 Task: Create a due date automation trigger when advanced on, on the monday of the week before a card is due add fields with custom field "Resume" set to a date more than 1 working days ago at 11:00 AM.
Action: Mouse moved to (952, 78)
Screenshot: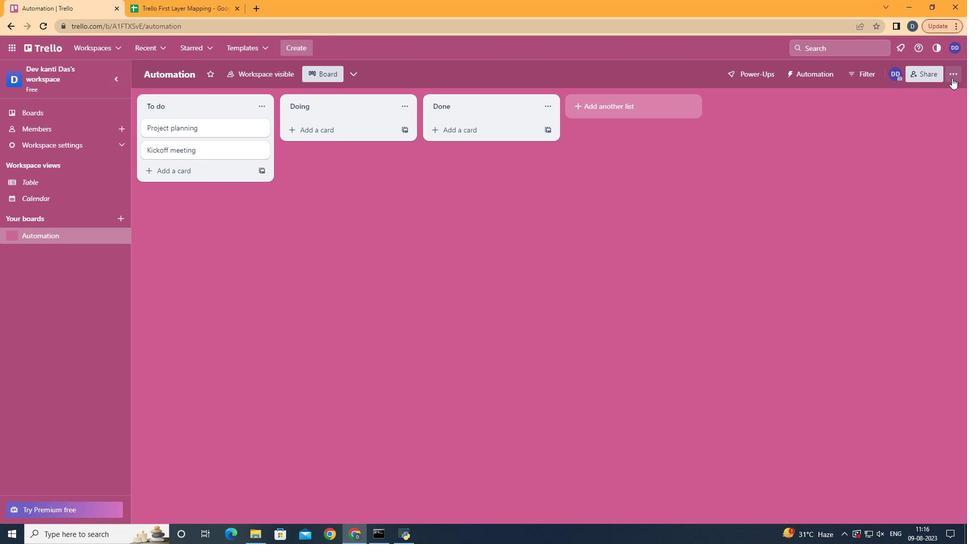 
Action: Mouse pressed left at (952, 78)
Screenshot: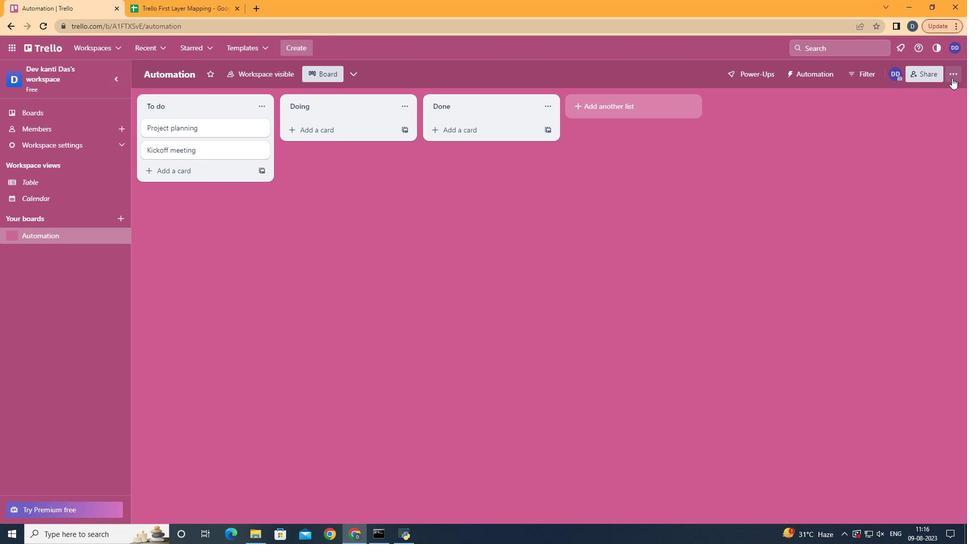 
Action: Mouse moved to (847, 223)
Screenshot: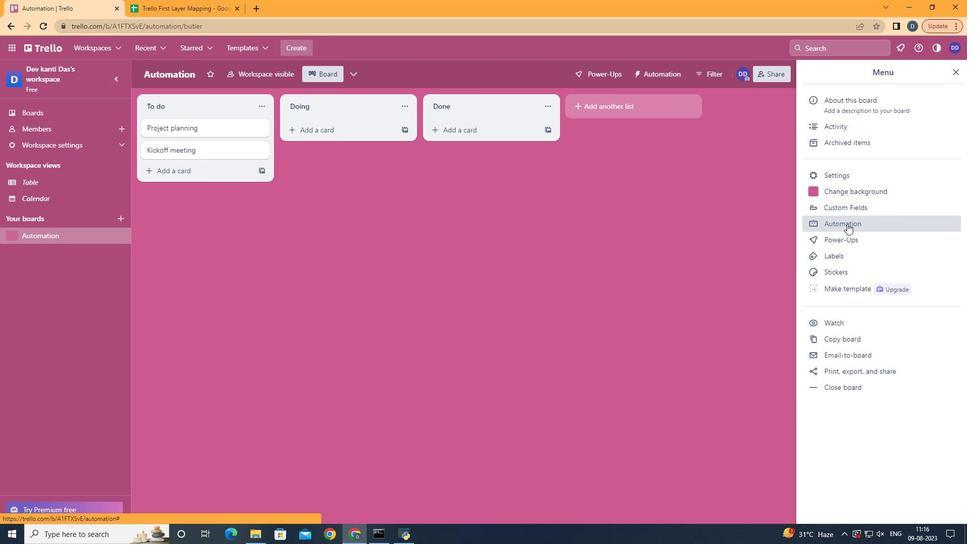 
Action: Mouse pressed left at (847, 223)
Screenshot: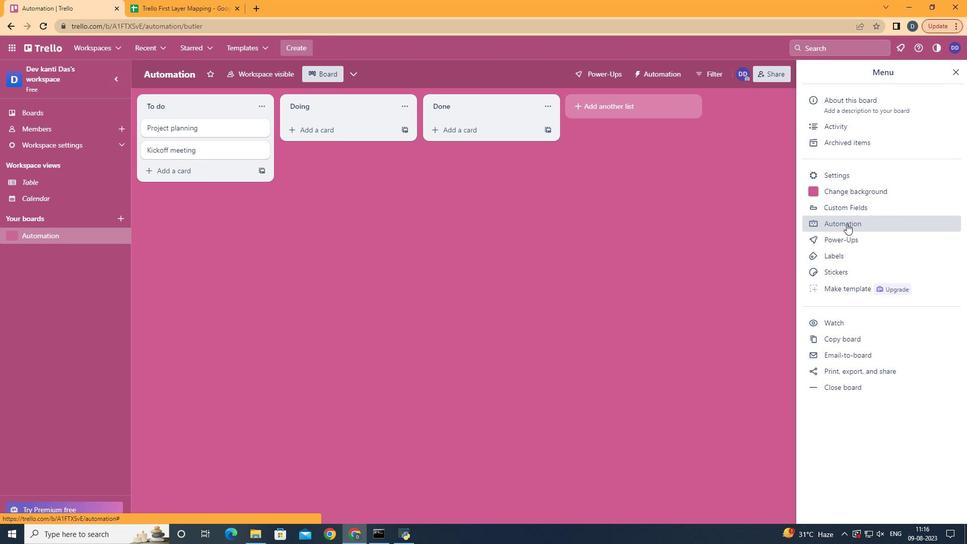 
Action: Mouse moved to (165, 199)
Screenshot: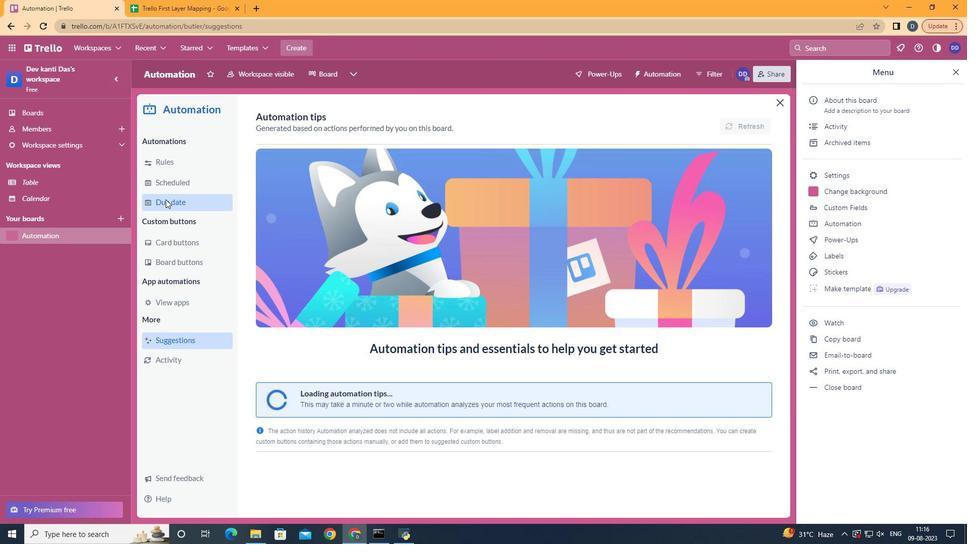 
Action: Mouse pressed left at (165, 199)
Screenshot: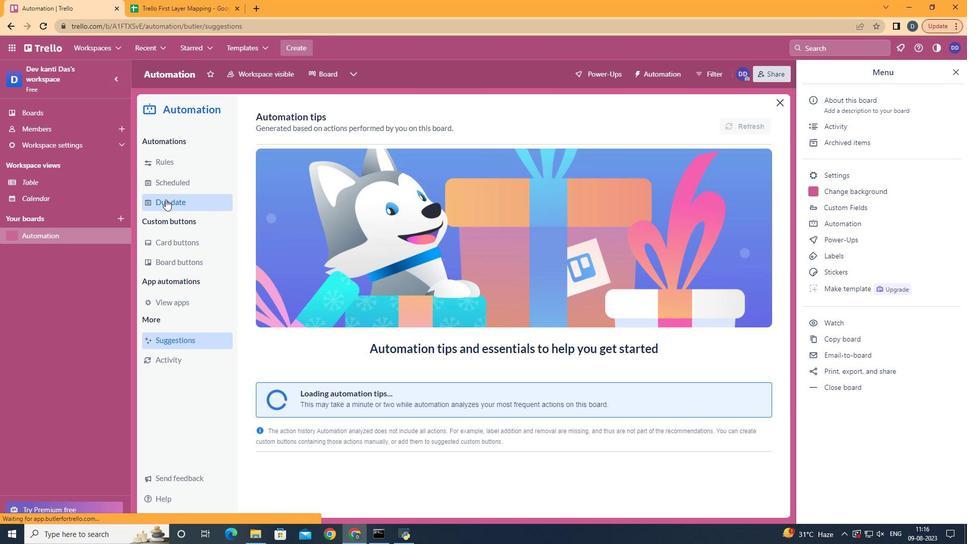 
Action: Mouse moved to (708, 116)
Screenshot: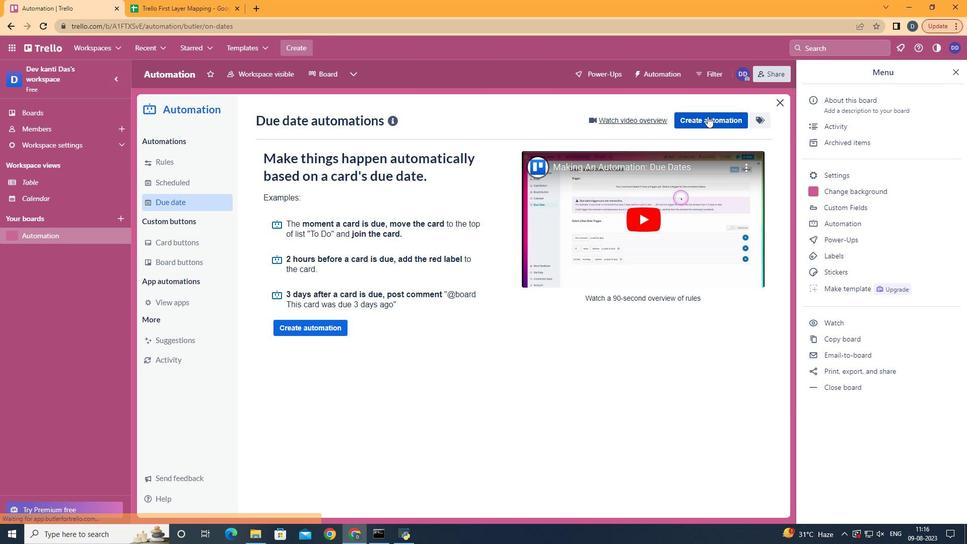 
Action: Mouse pressed left at (708, 116)
Screenshot: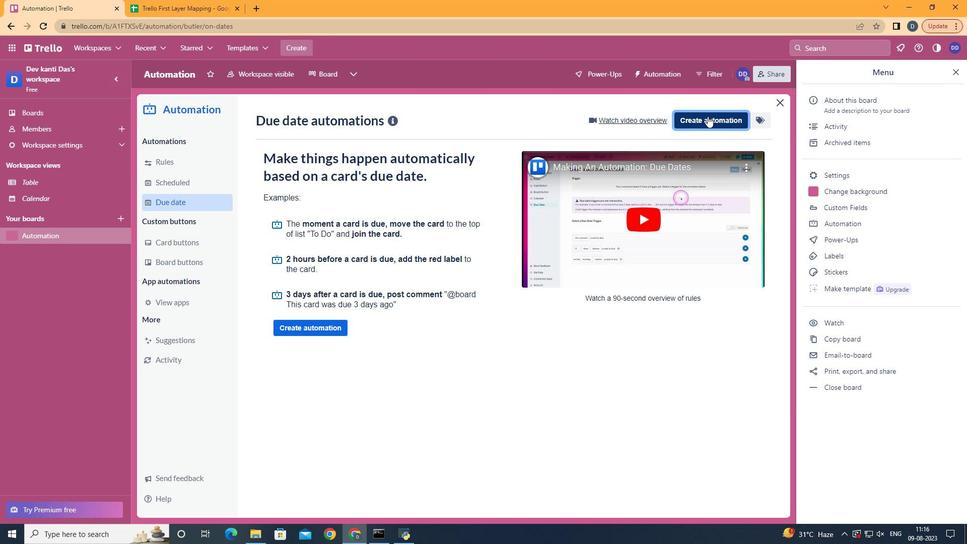 
Action: Mouse moved to (499, 219)
Screenshot: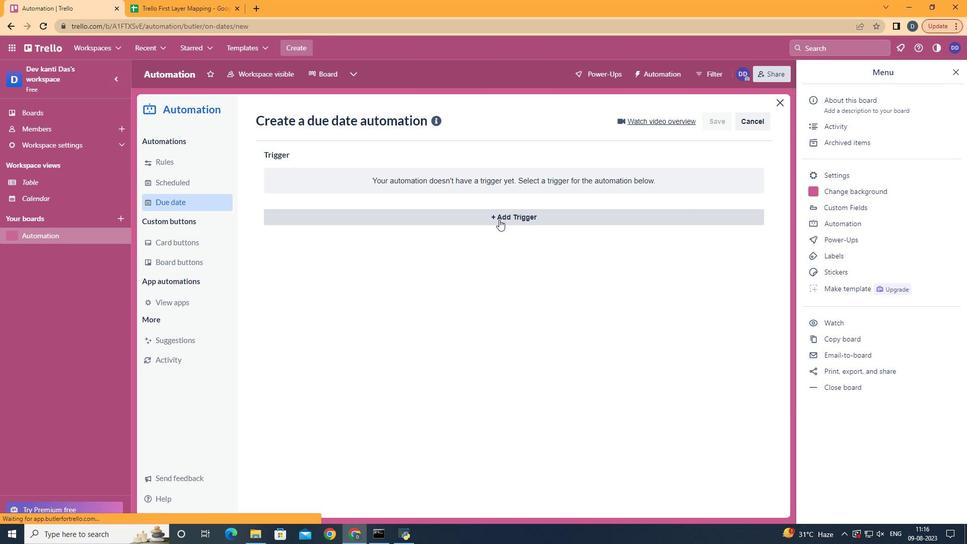 
Action: Mouse pressed left at (499, 219)
Screenshot: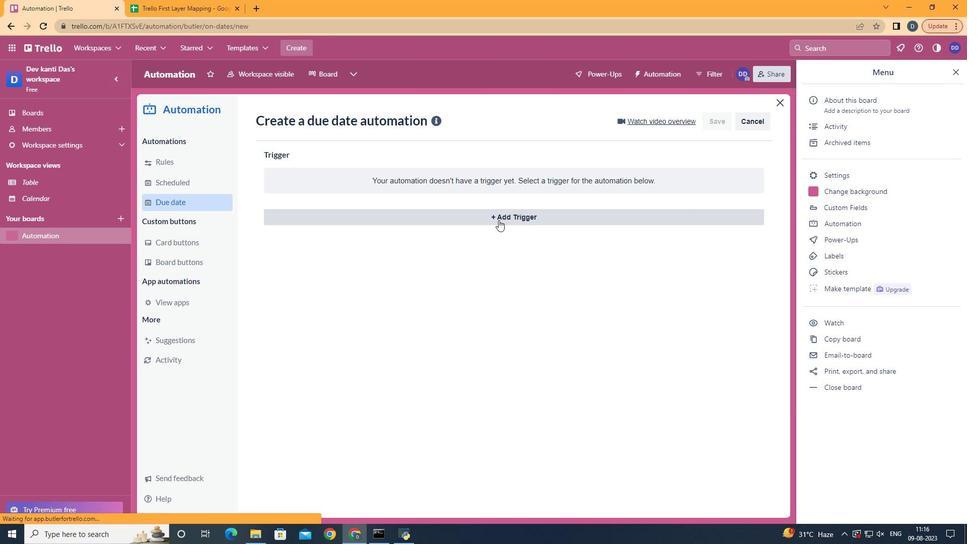 
Action: Mouse moved to (367, 486)
Screenshot: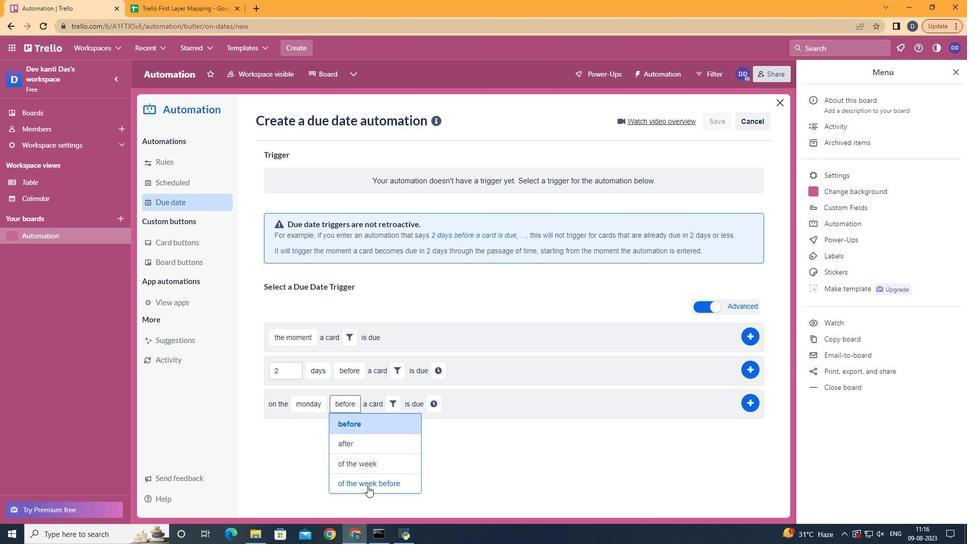 
Action: Mouse pressed left at (367, 486)
Screenshot: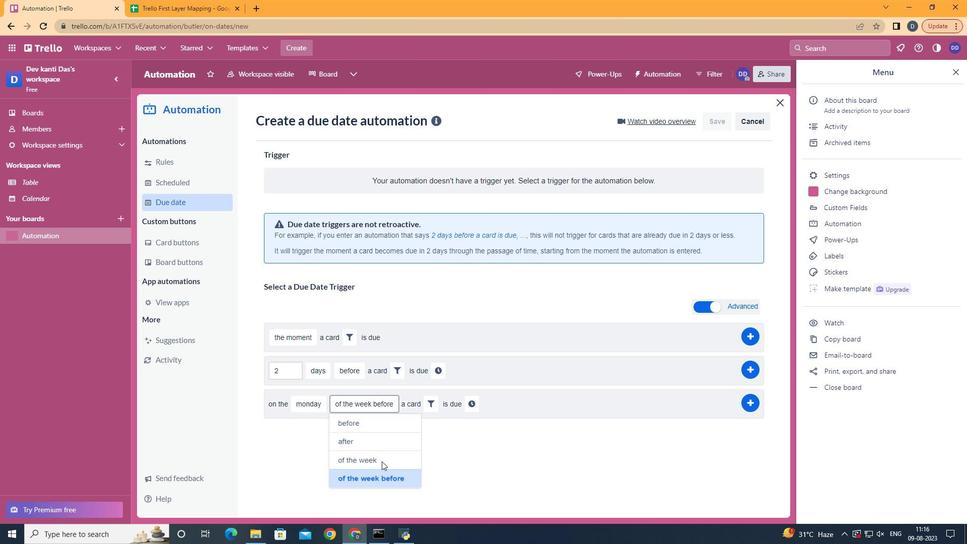 
Action: Mouse moved to (432, 405)
Screenshot: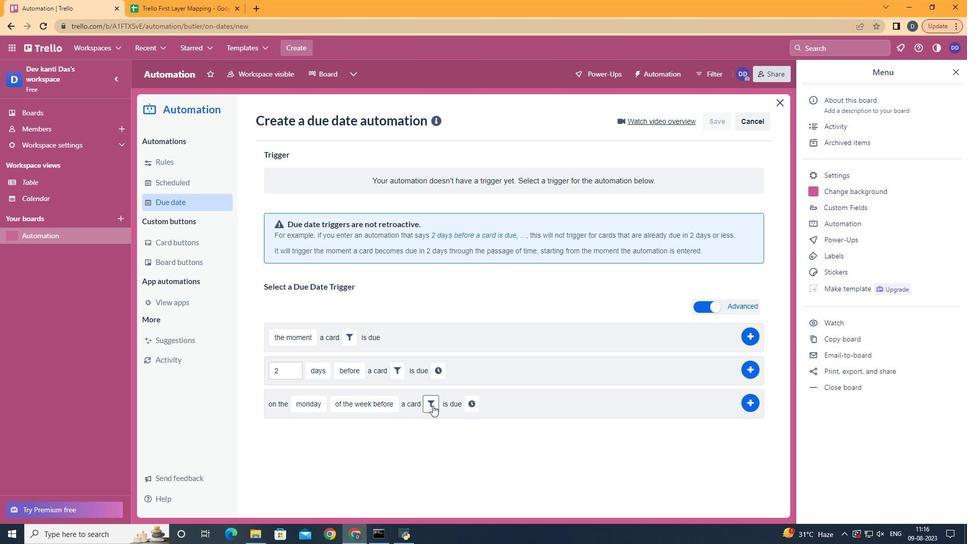 
Action: Mouse pressed left at (432, 405)
Screenshot: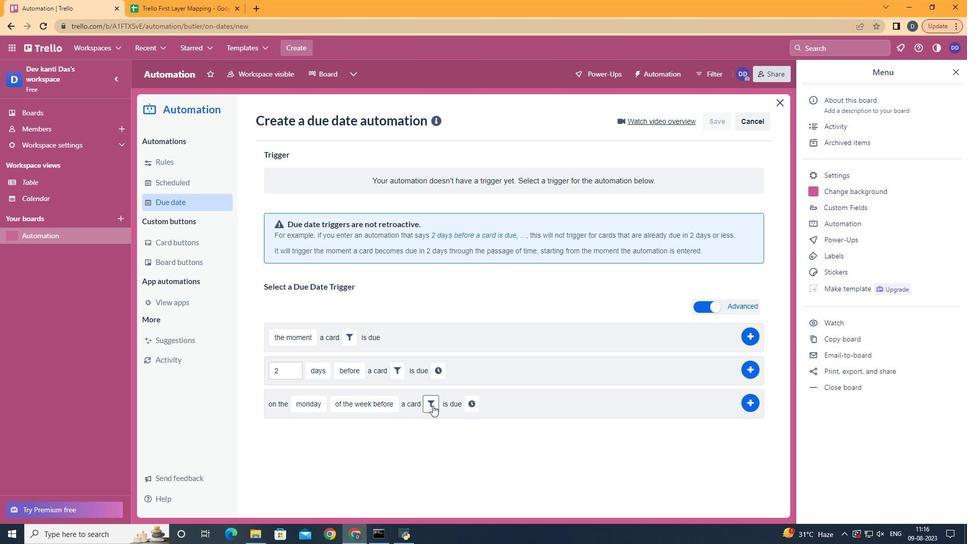 
Action: Mouse moved to (589, 439)
Screenshot: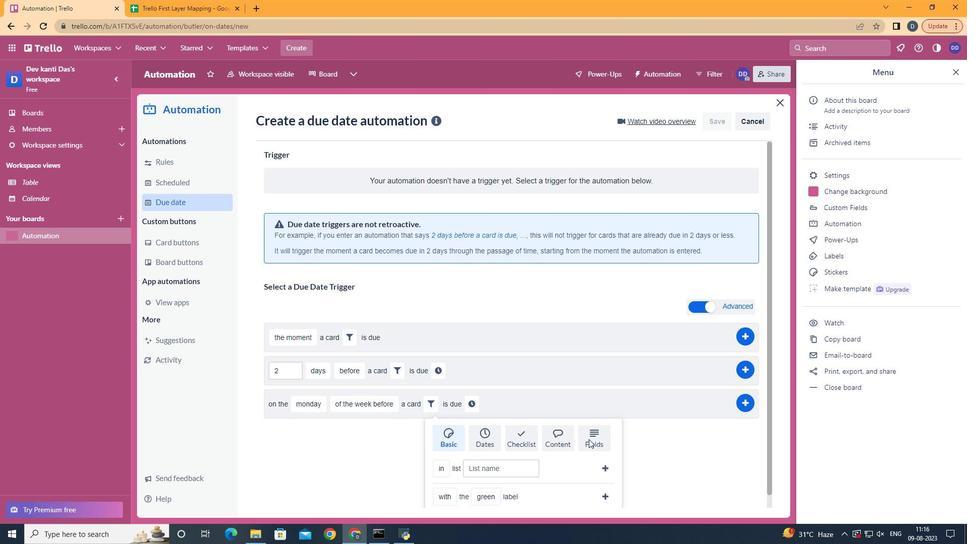 
Action: Mouse pressed left at (589, 439)
Screenshot: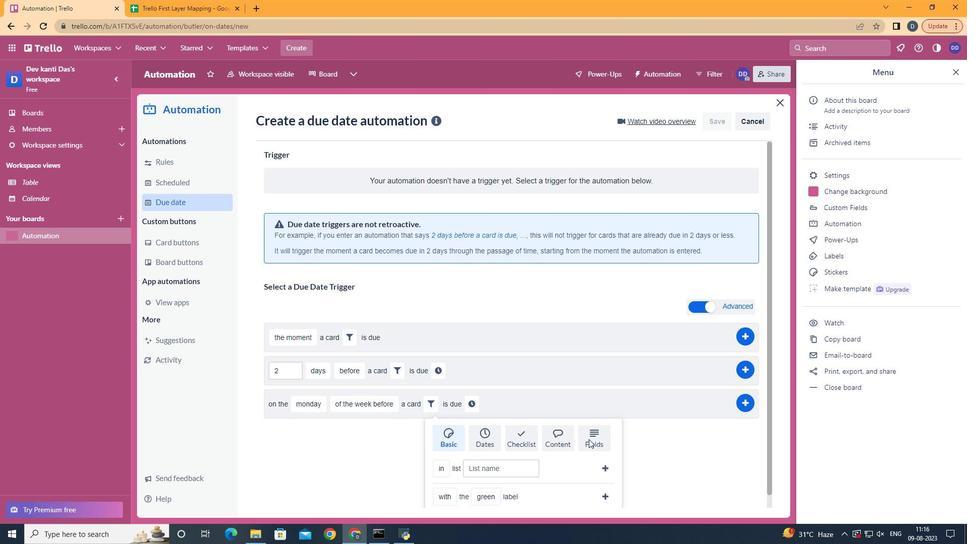 
Action: Mouse scrolled (589, 438) with delta (0, 0)
Screenshot: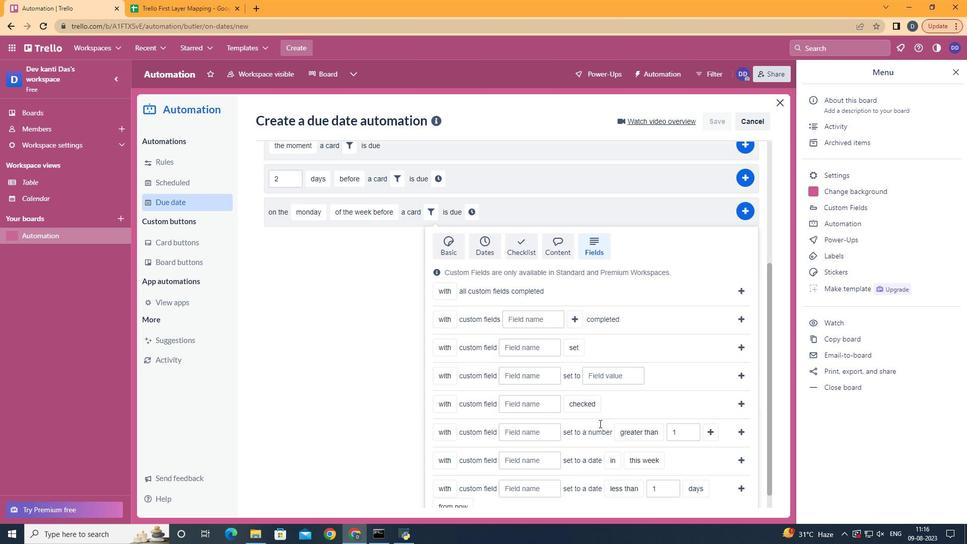
Action: Mouse scrolled (589, 438) with delta (0, 0)
Screenshot: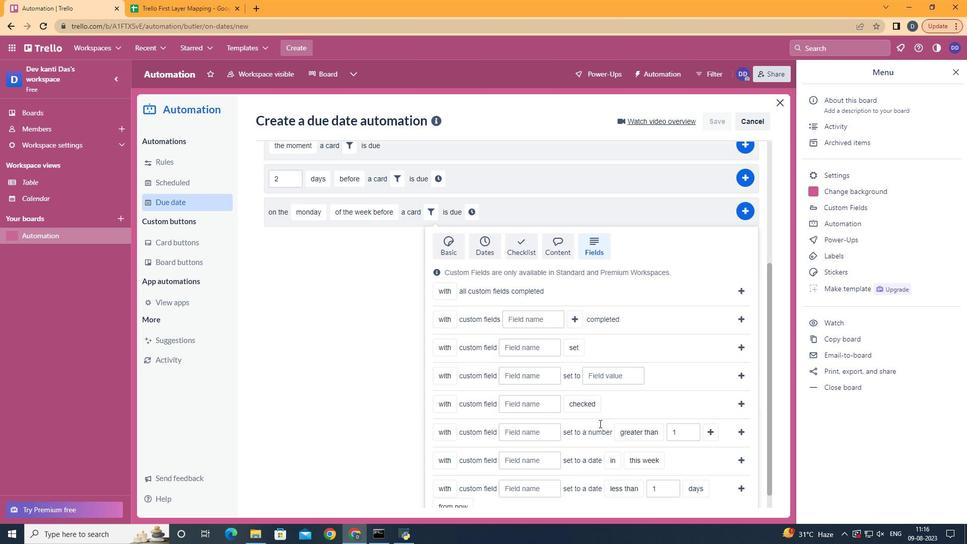 
Action: Mouse scrolled (589, 438) with delta (0, 0)
Screenshot: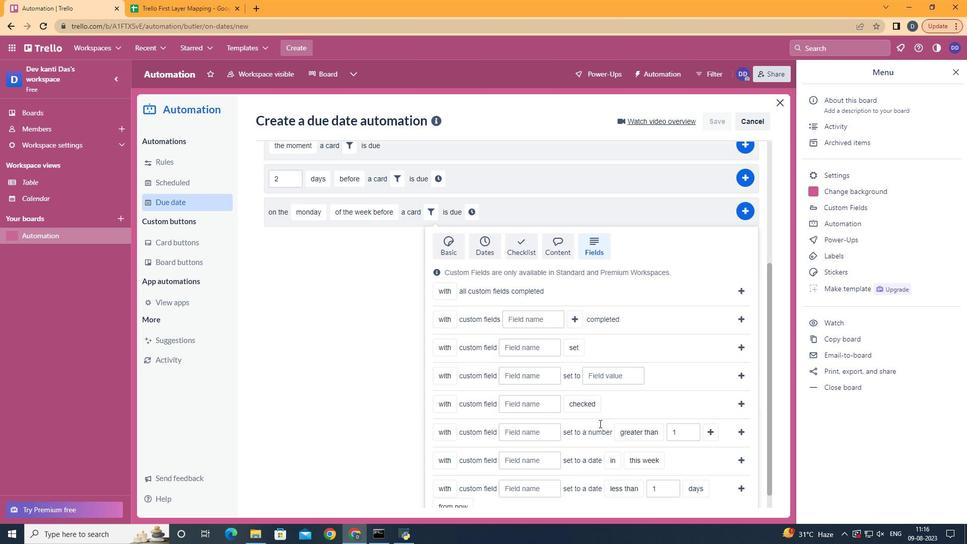 
Action: Mouse scrolled (589, 438) with delta (0, 0)
Screenshot: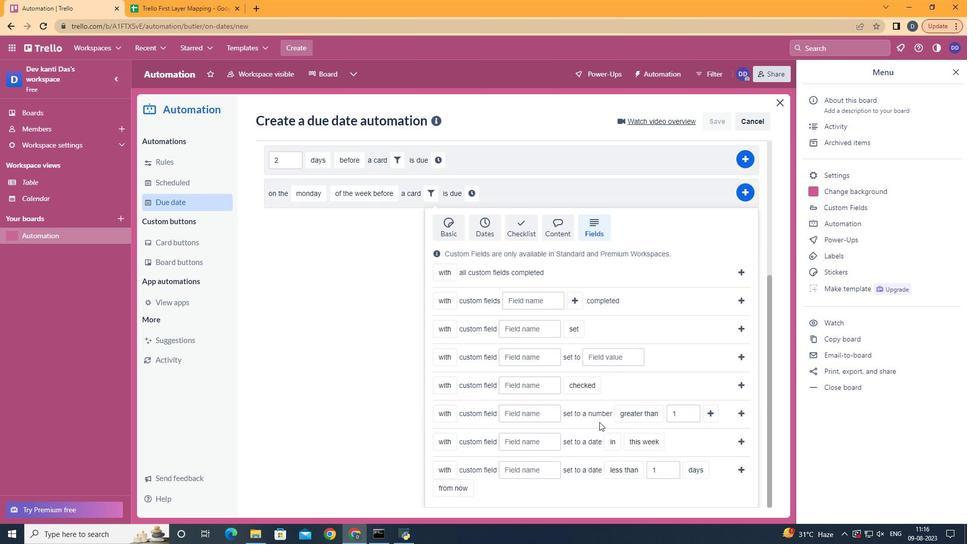 
Action: Mouse scrolled (589, 438) with delta (0, 0)
Screenshot: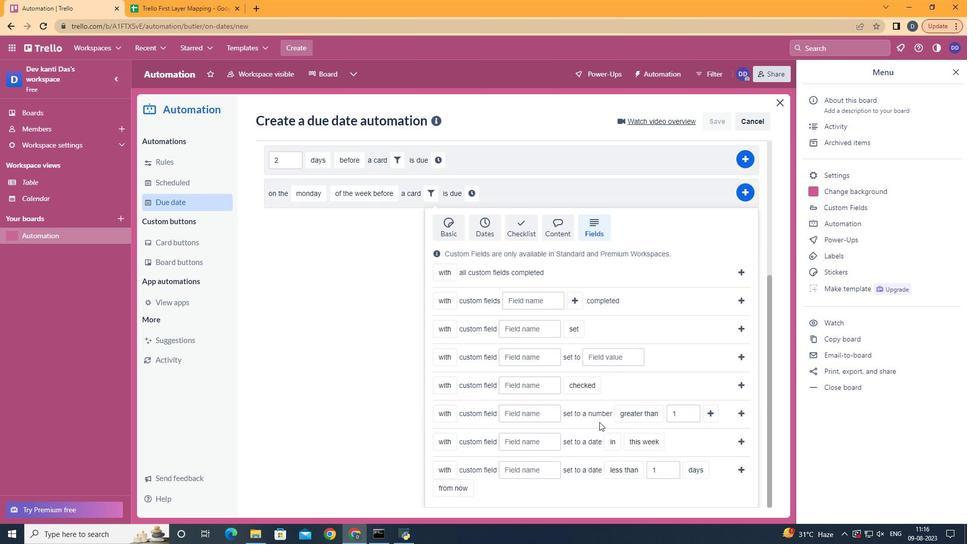 
Action: Mouse moved to (455, 428)
Screenshot: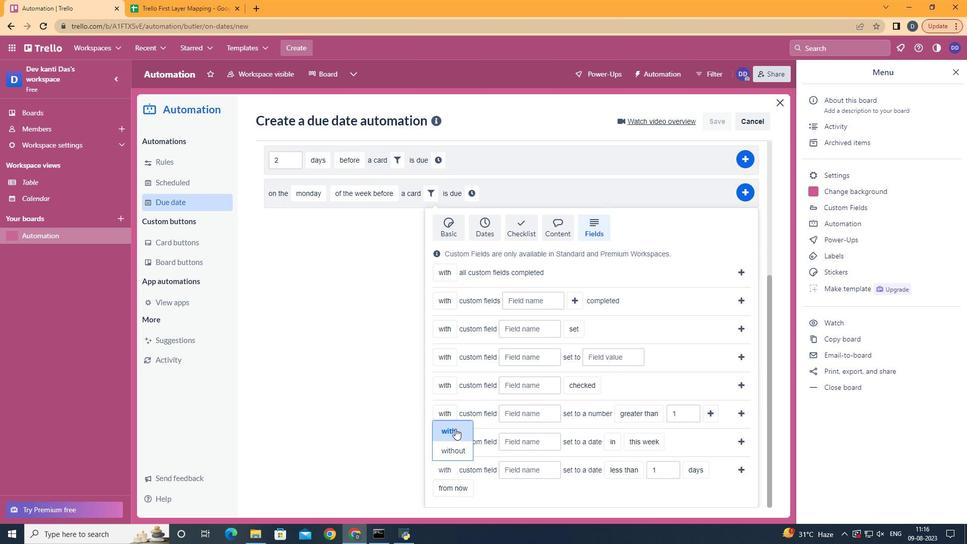 
Action: Mouse pressed left at (455, 428)
Screenshot: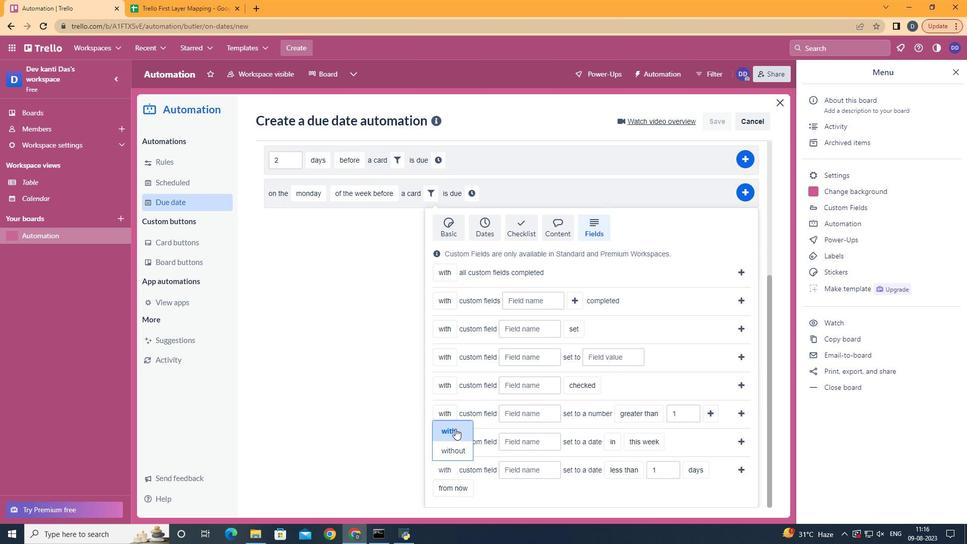 
Action: Mouse moved to (532, 476)
Screenshot: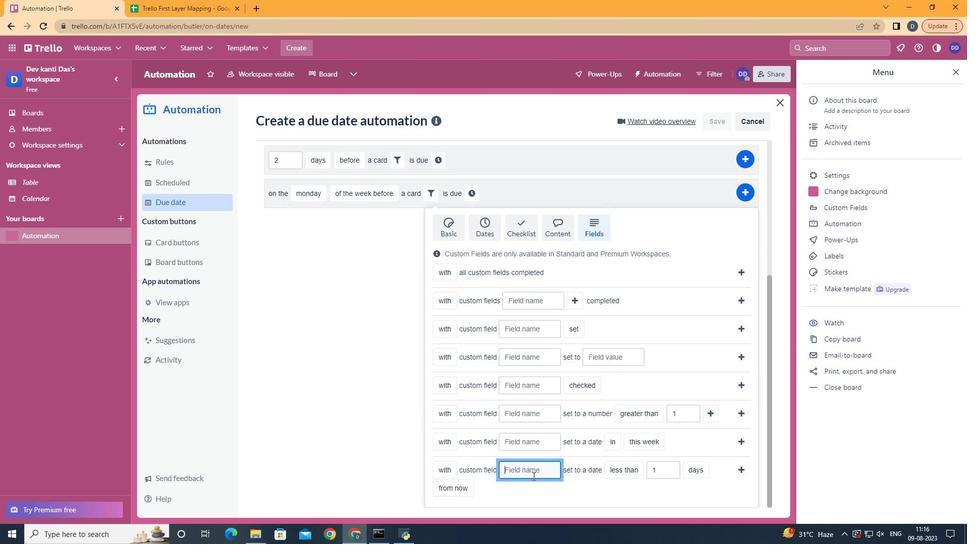 
Action: Mouse pressed left at (532, 476)
Screenshot: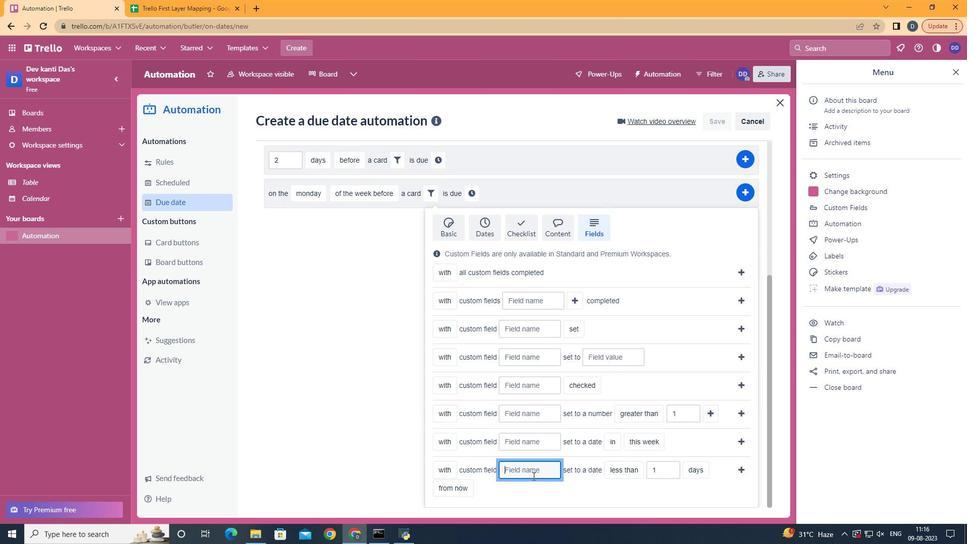
Action: Mouse moved to (533, 476)
Screenshot: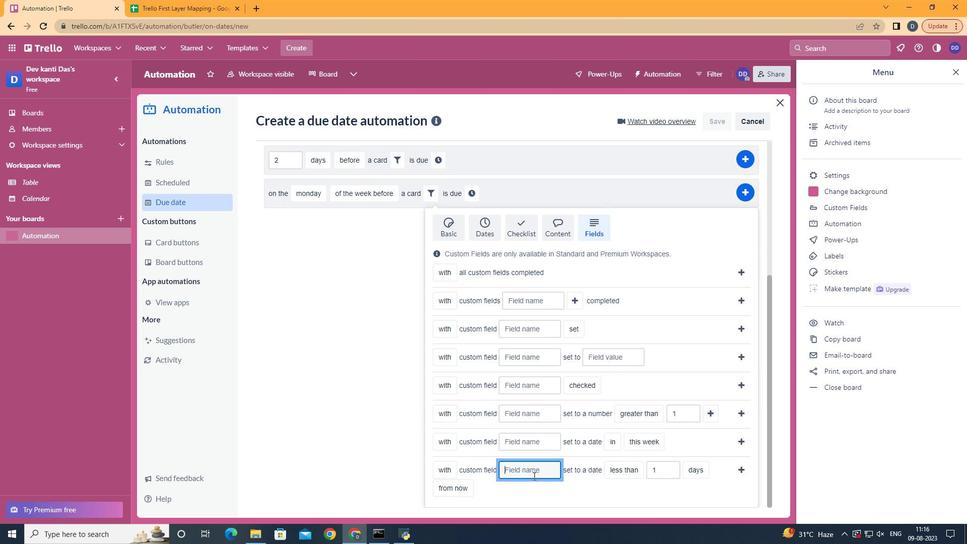
Action: Key pressed <Key.shift>Resume
Screenshot: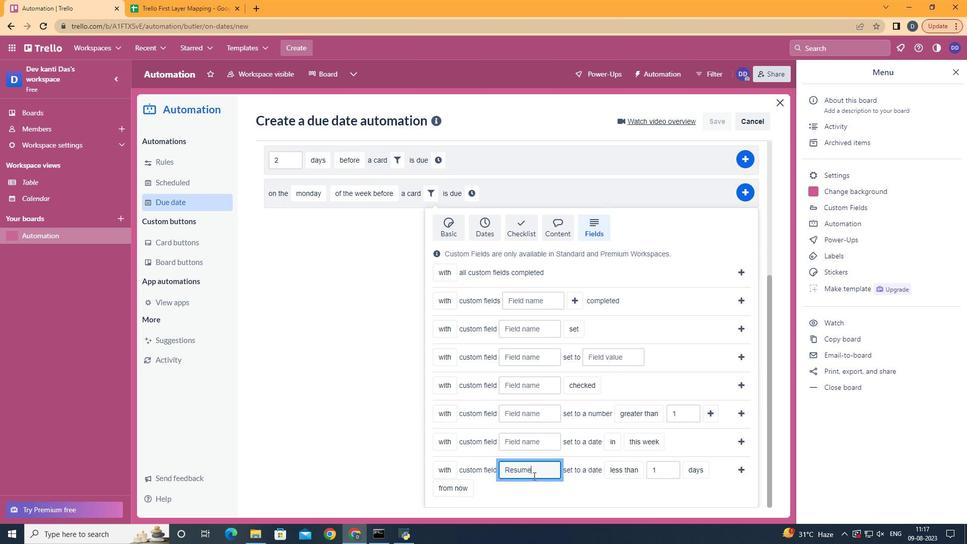 
Action: Mouse moved to (628, 422)
Screenshot: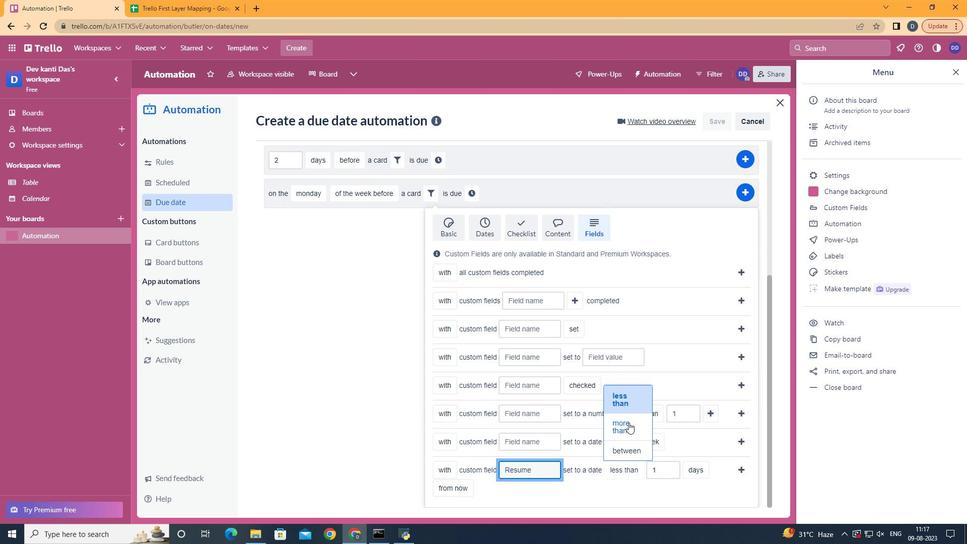 
Action: Mouse pressed left at (628, 422)
Screenshot: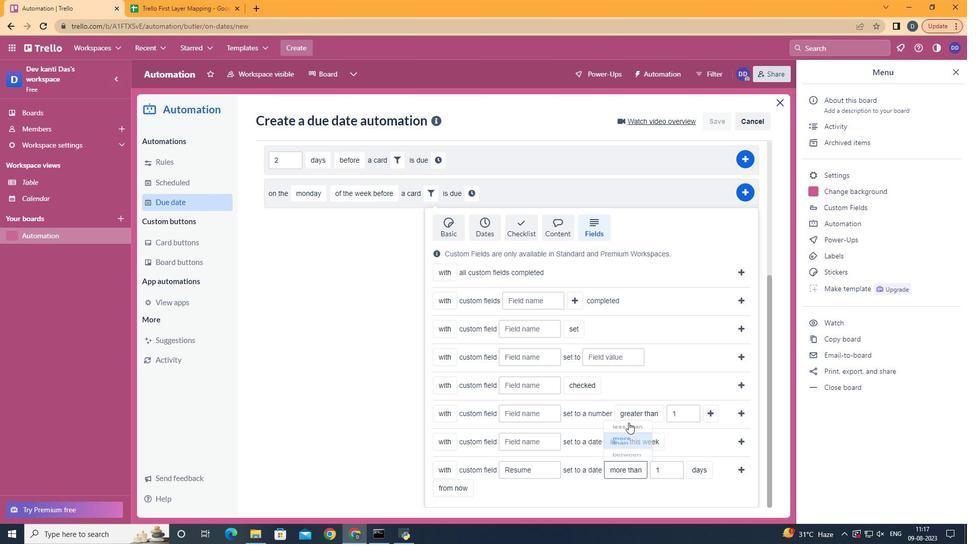 
Action: Mouse moved to (706, 452)
Screenshot: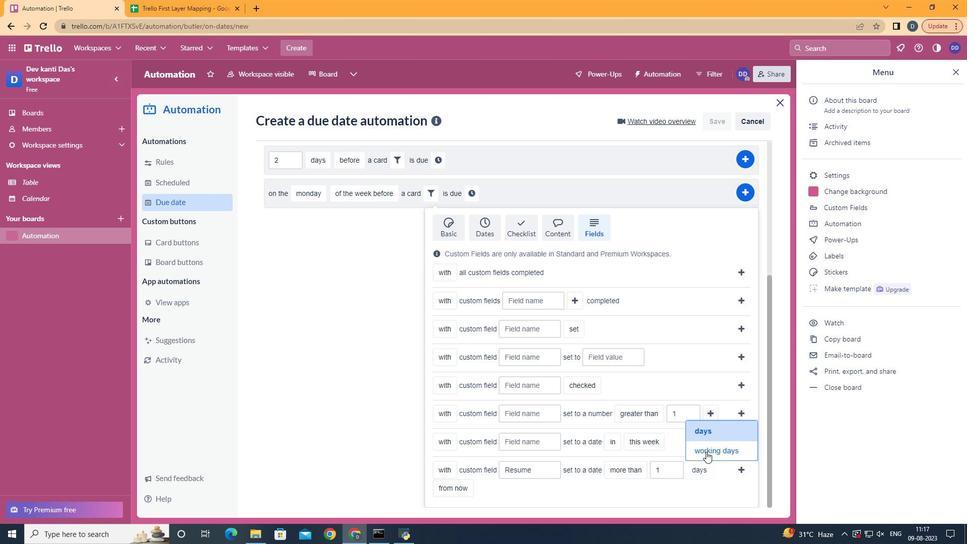 
Action: Mouse pressed left at (706, 452)
Screenshot: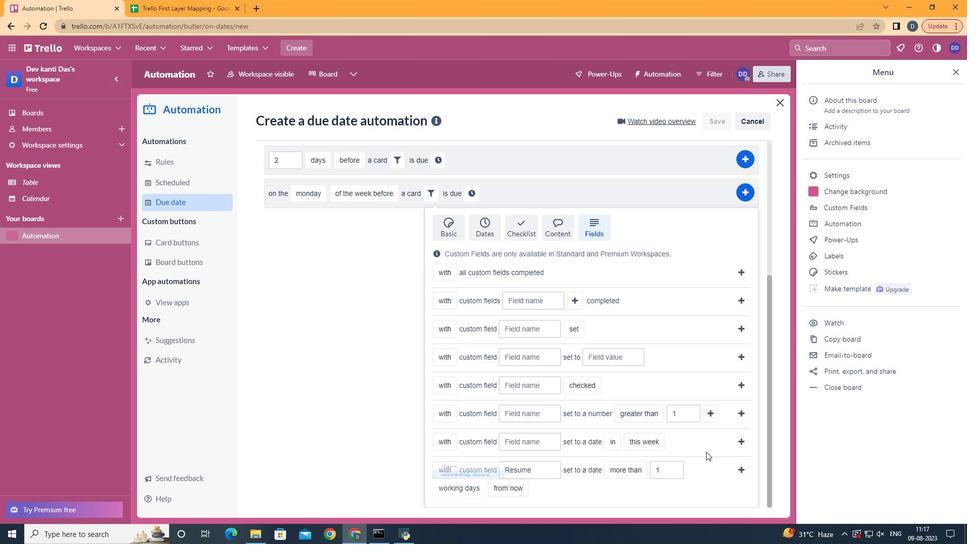 
Action: Mouse moved to (522, 475)
Screenshot: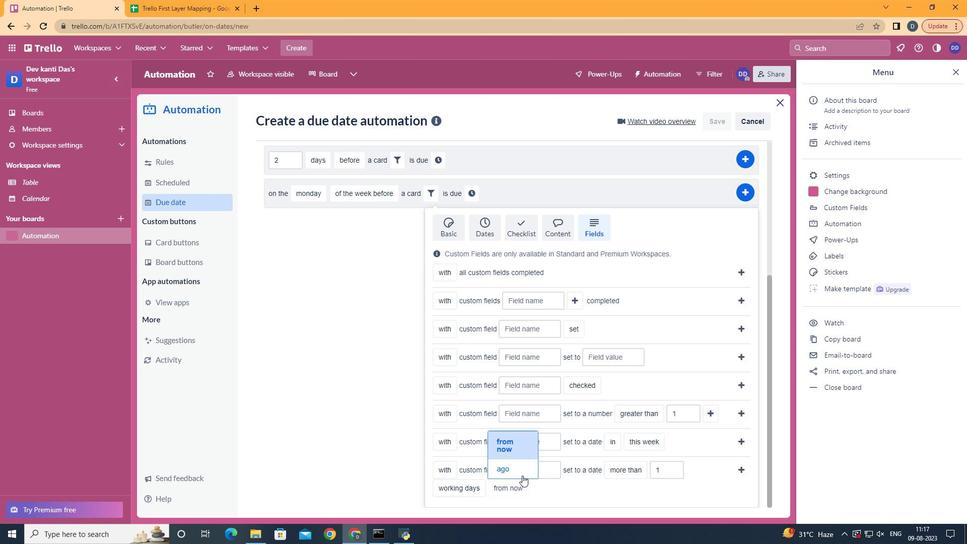 
Action: Mouse pressed left at (522, 475)
Screenshot: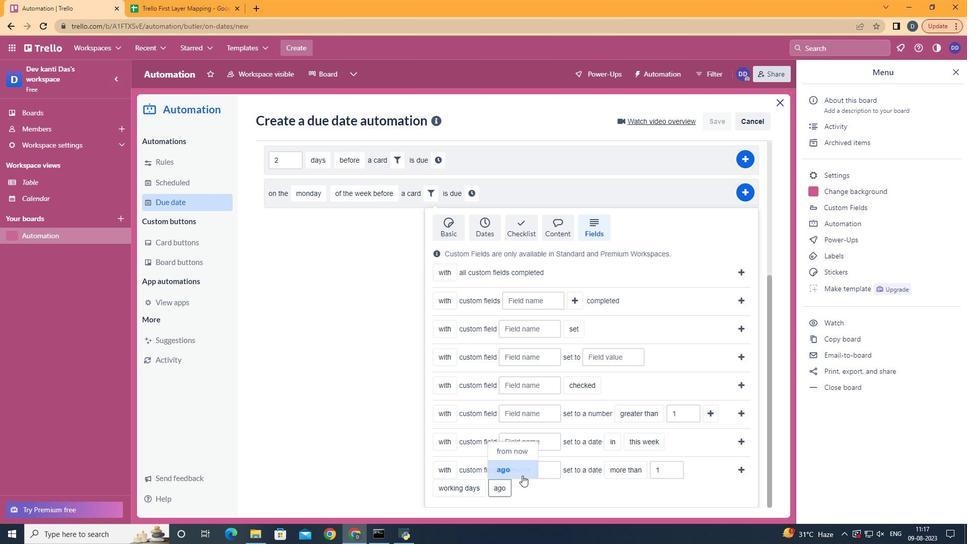 
Action: Mouse moved to (738, 469)
Screenshot: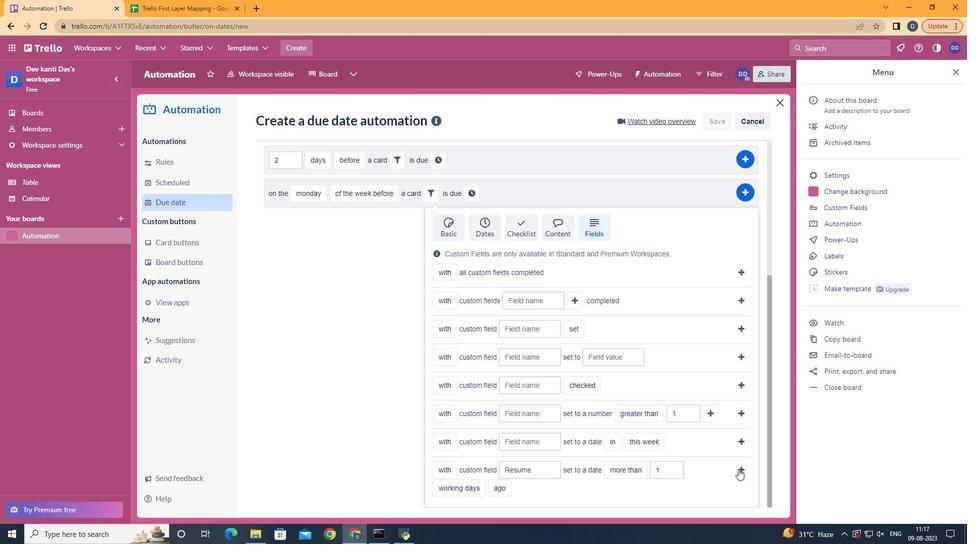 
Action: Mouse pressed left at (738, 469)
Screenshot: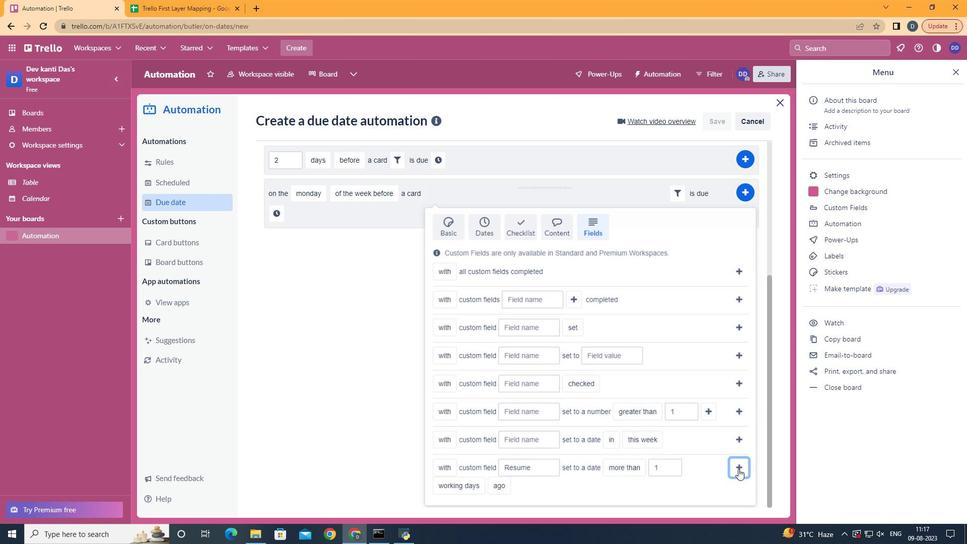 
Action: Mouse moved to (721, 412)
Screenshot: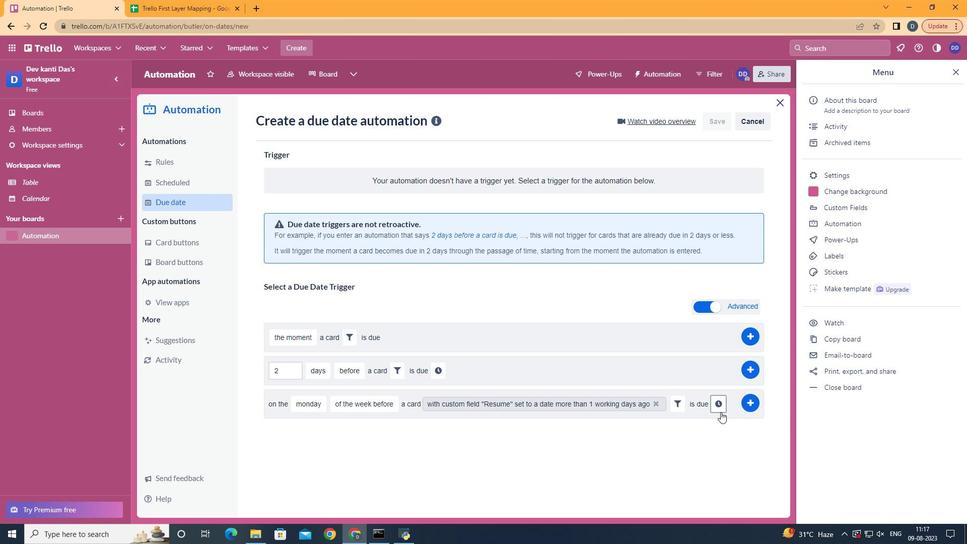 
Action: Mouse pressed left at (721, 412)
Screenshot: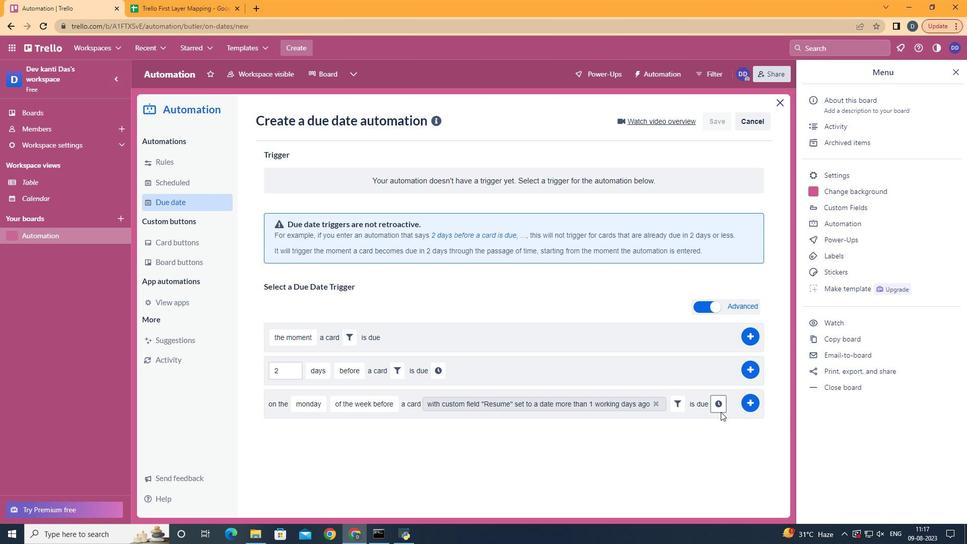 
Action: Mouse moved to (348, 429)
Screenshot: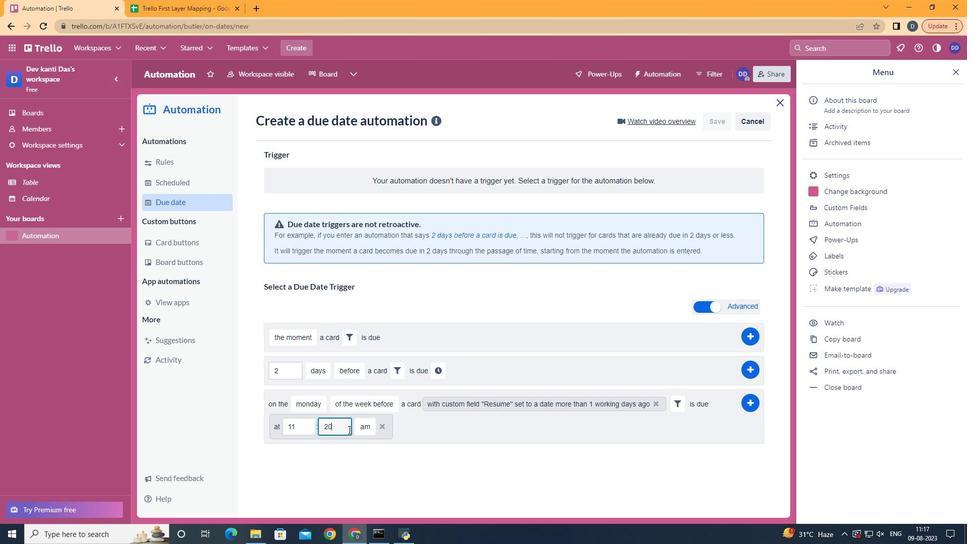 
Action: Mouse pressed left at (348, 429)
Screenshot: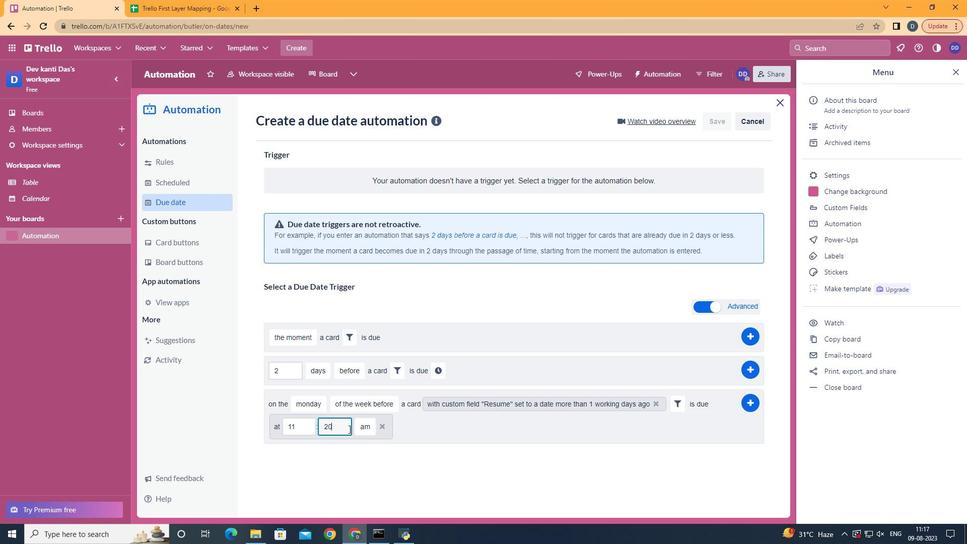 
Action: Mouse moved to (349, 429)
Screenshot: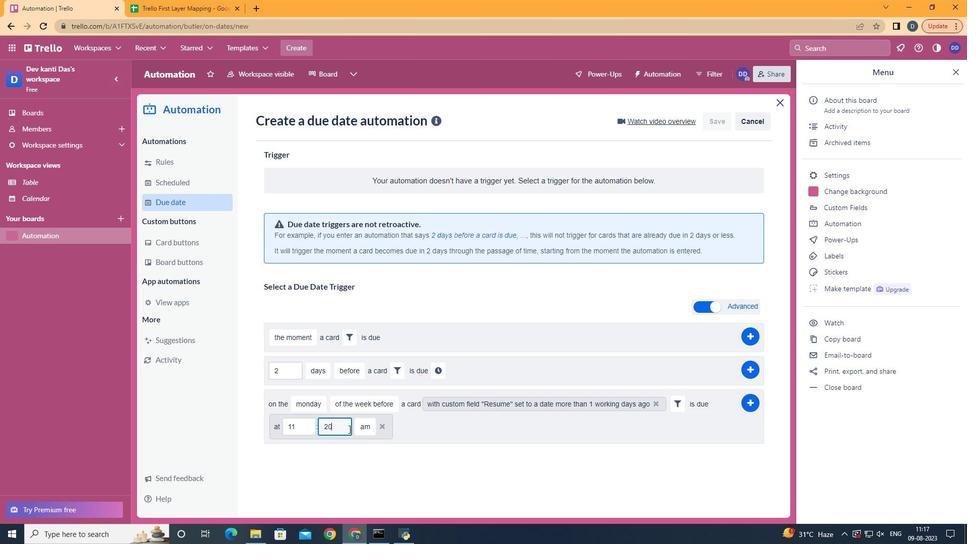 
Action: Key pressed <Key.backspace><Key.backspace>00
Screenshot: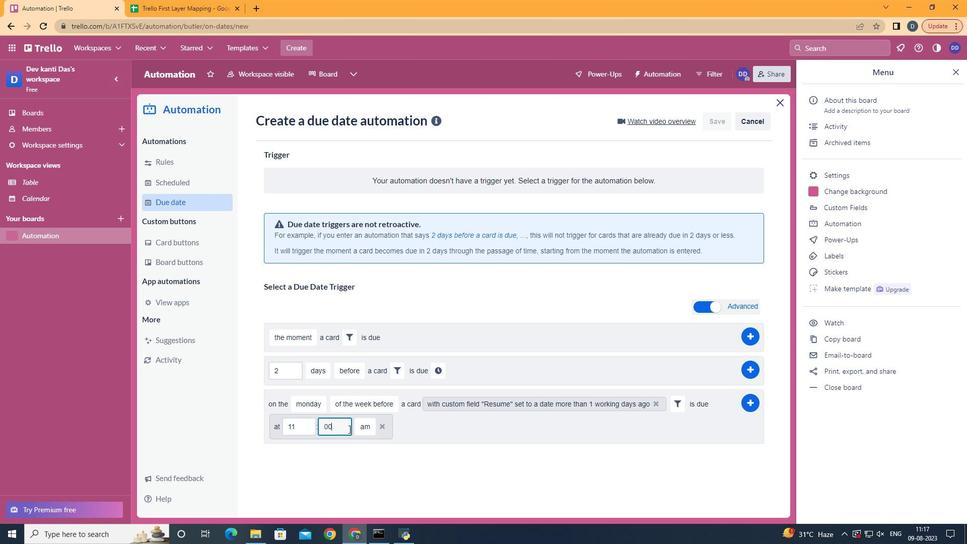 
Action: Mouse moved to (751, 400)
Screenshot: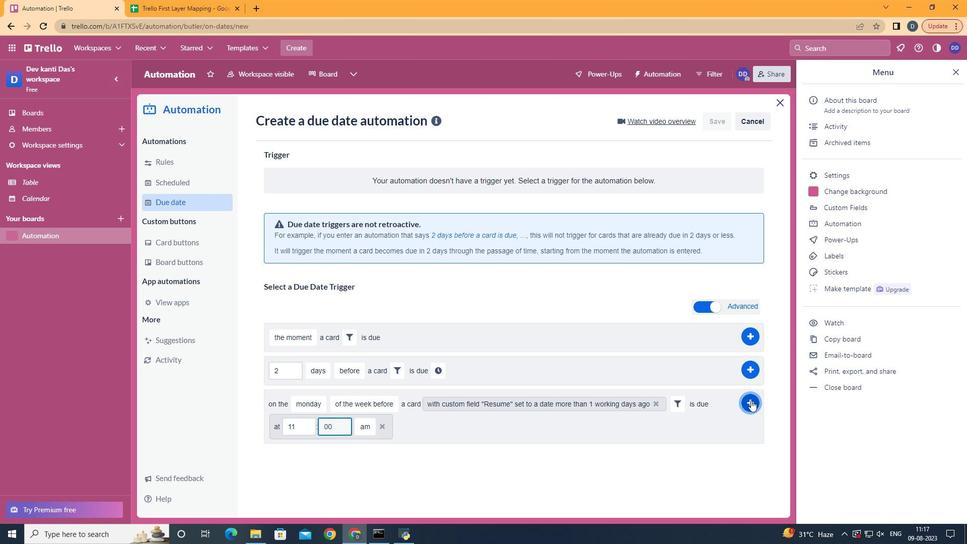 
Action: Mouse pressed left at (751, 400)
Screenshot: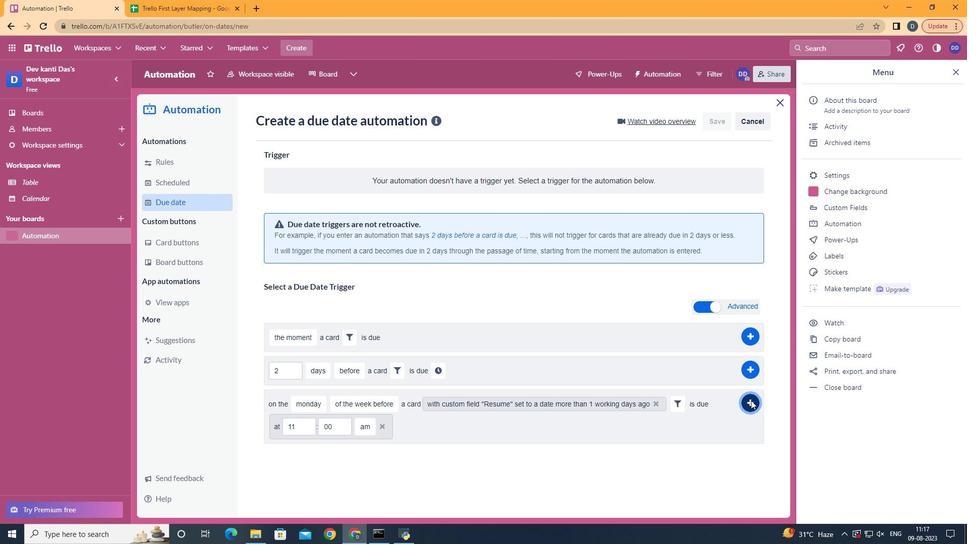 
Action: Mouse moved to (439, 182)
Screenshot: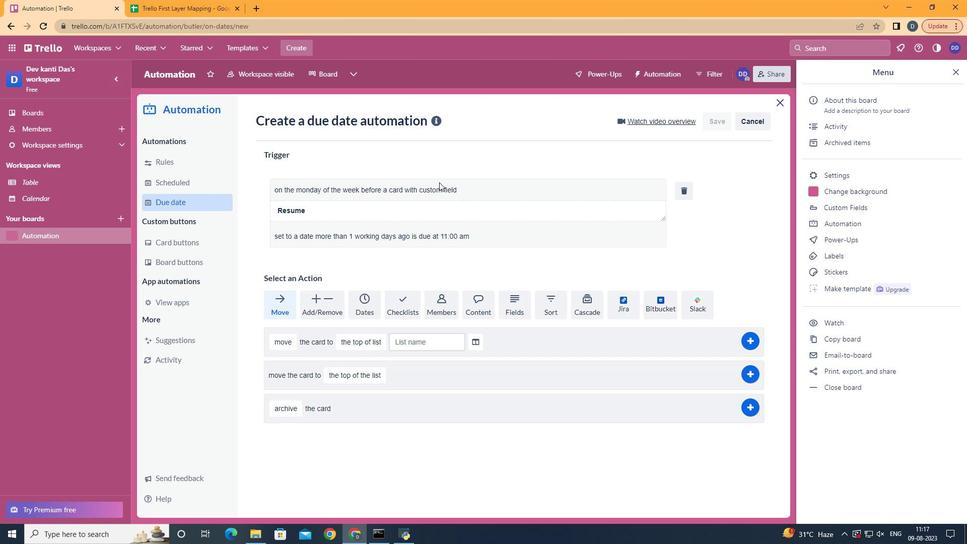 
